 Task: Select the month "June".
Action: Mouse moved to (681, 90)
Screenshot: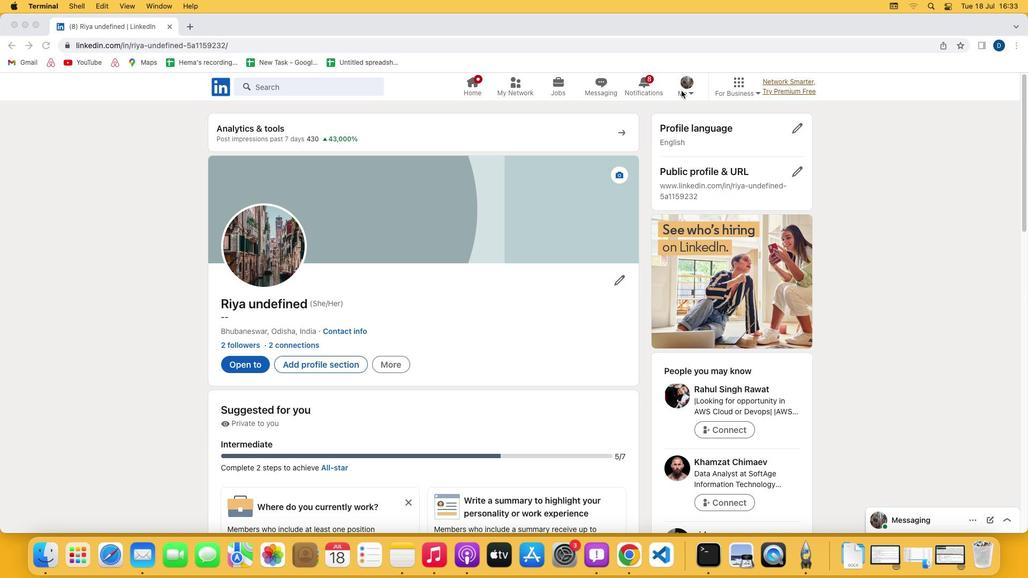 
Action: Mouse pressed left at (681, 90)
Screenshot: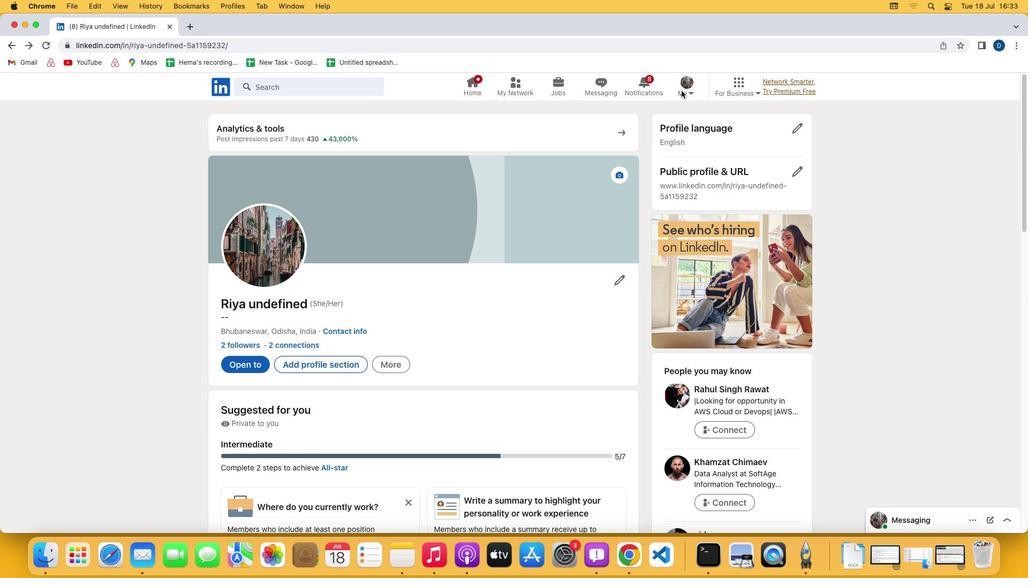 
Action: Mouse moved to (689, 92)
Screenshot: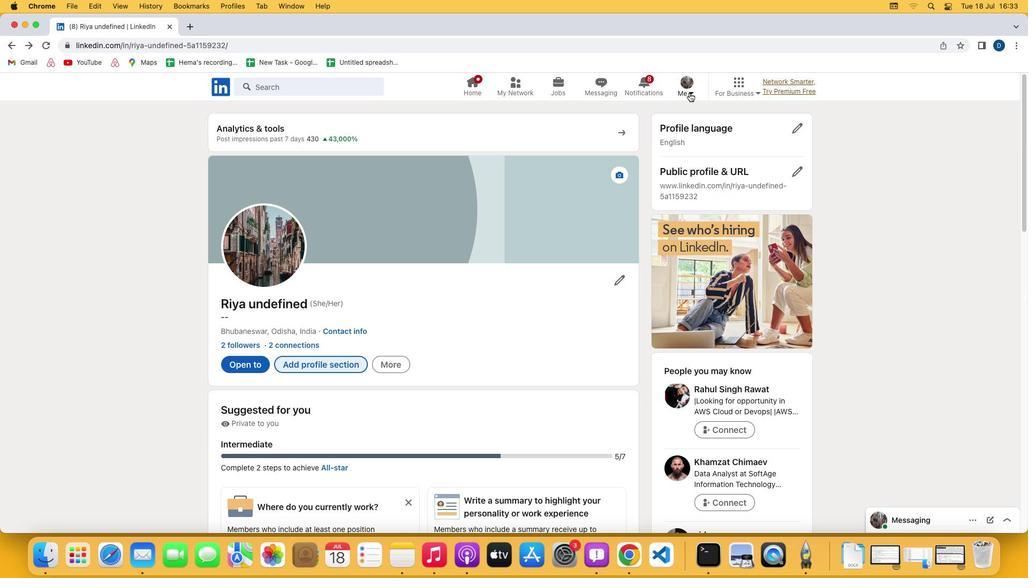 
Action: Mouse pressed left at (689, 92)
Screenshot: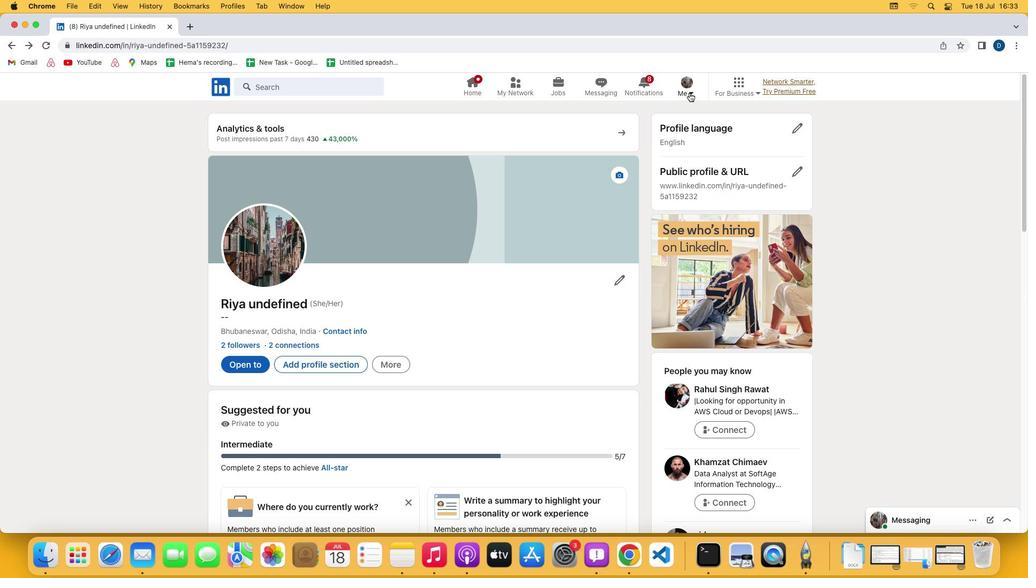 
Action: Mouse moved to (641, 152)
Screenshot: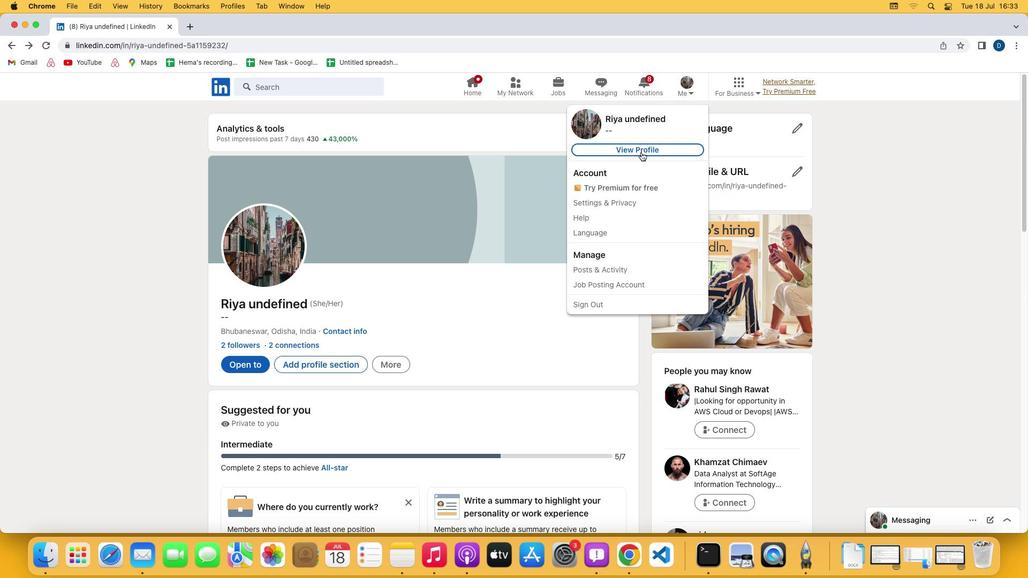 
Action: Mouse pressed left at (641, 152)
Screenshot: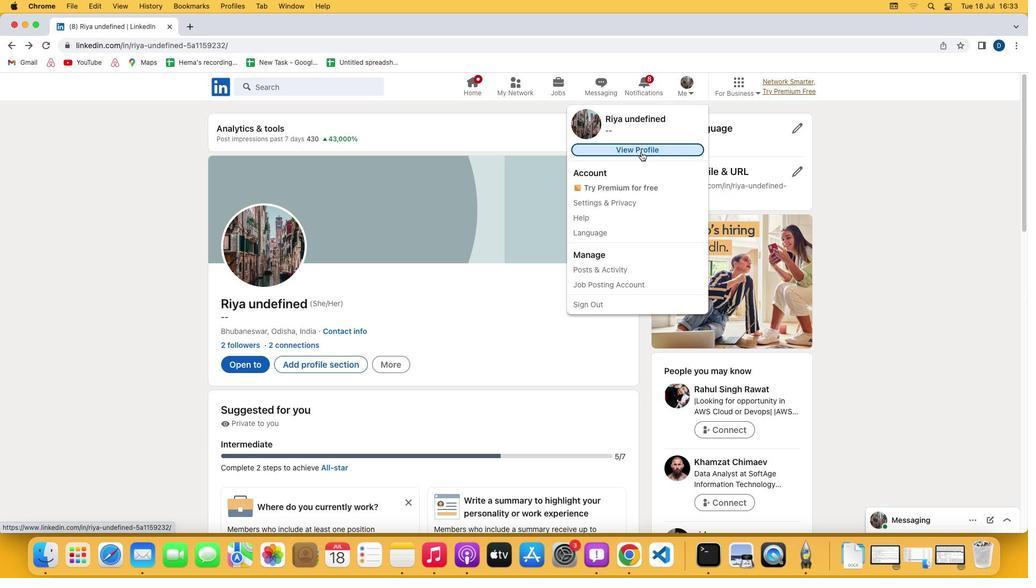 
Action: Mouse moved to (325, 362)
Screenshot: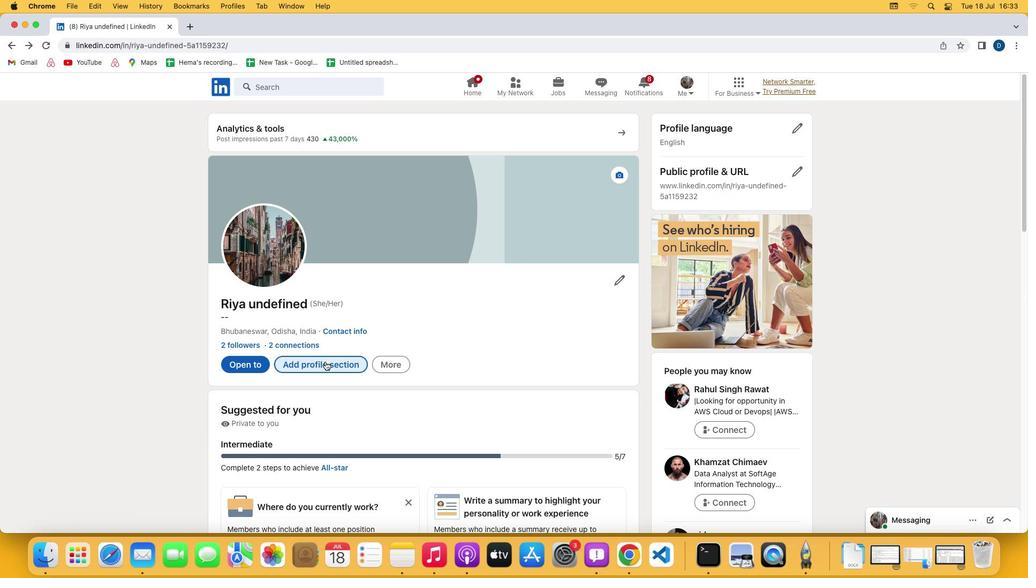 
Action: Mouse pressed left at (325, 362)
Screenshot: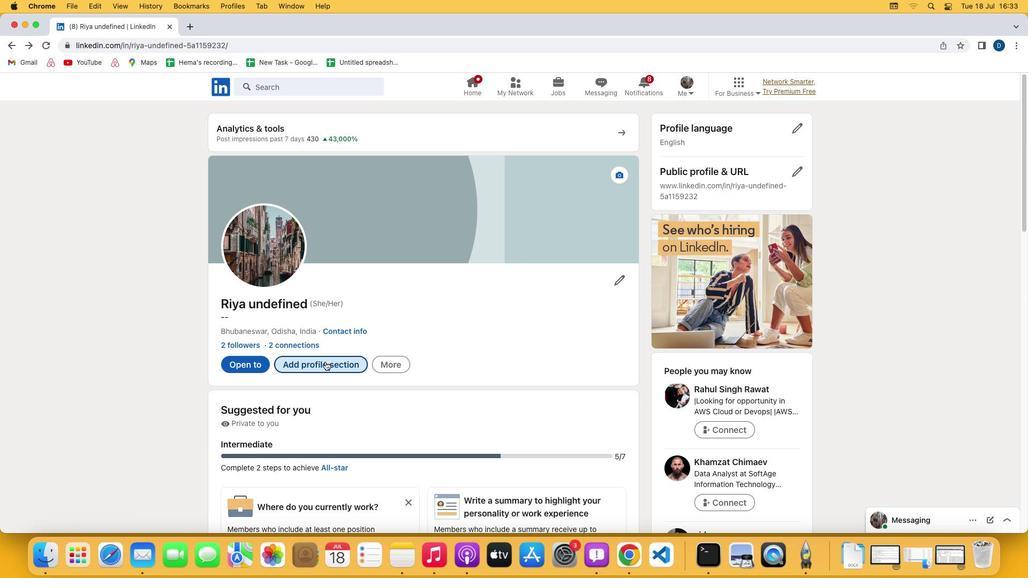 
Action: Mouse moved to (403, 262)
Screenshot: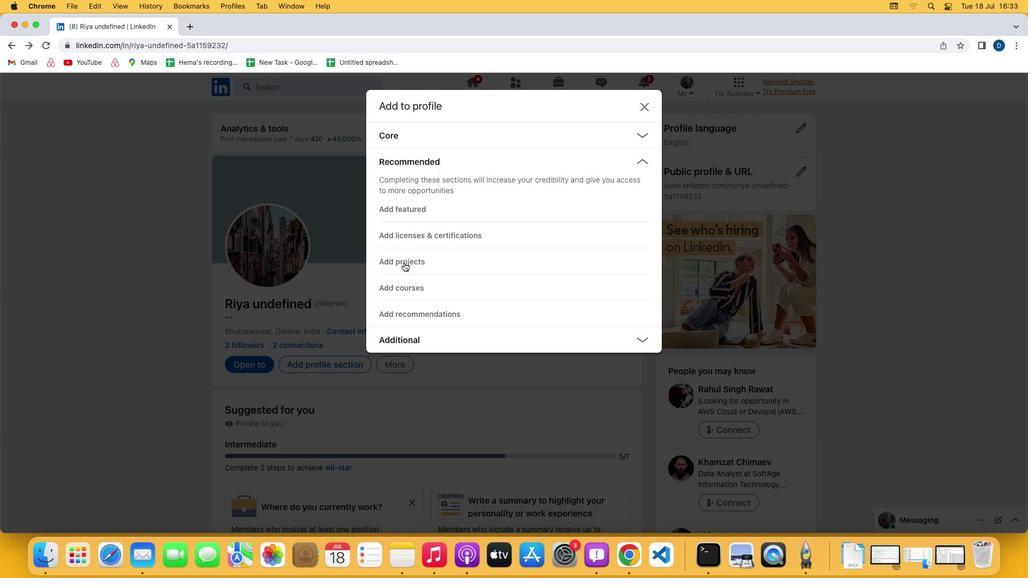 
Action: Mouse pressed left at (403, 262)
Screenshot: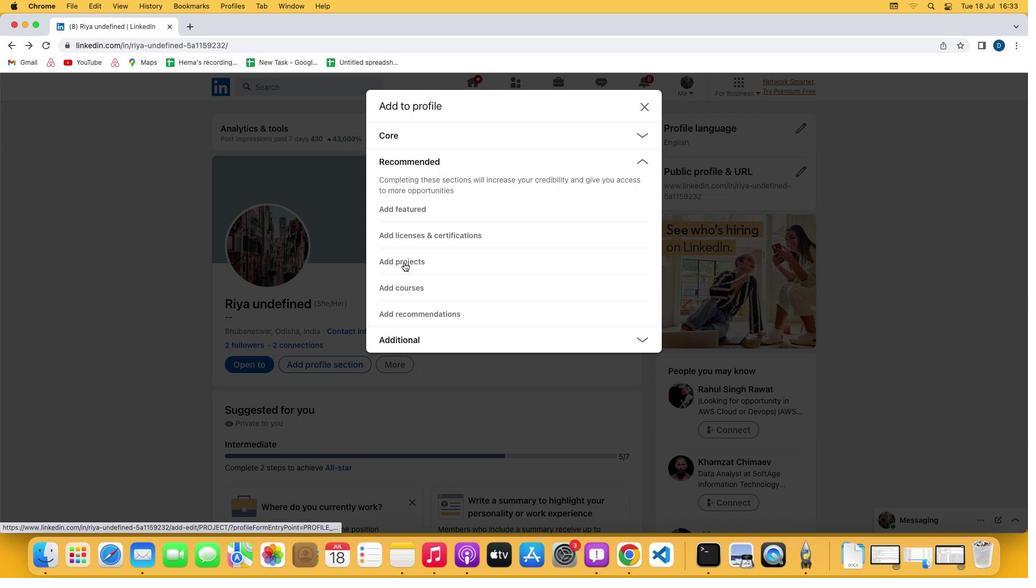 
Action: Mouse moved to (373, 399)
Screenshot: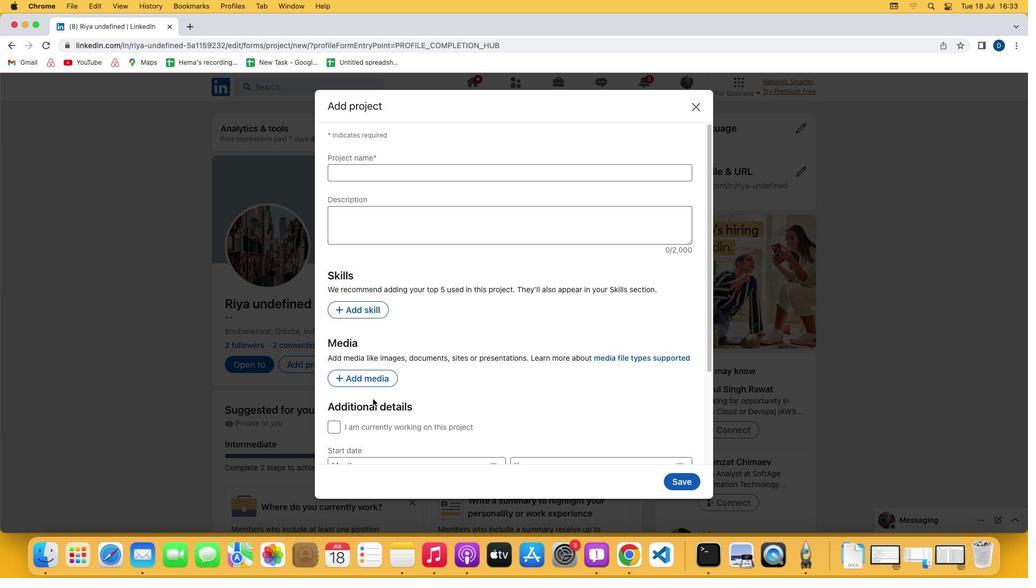 
Action: Mouse scrolled (373, 399) with delta (0, 0)
Screenshot: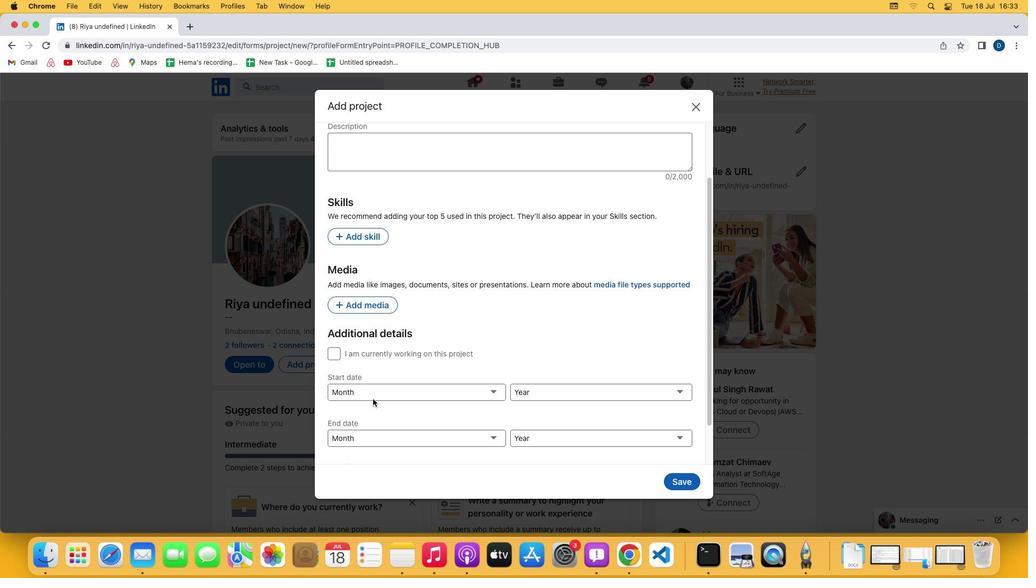 
Action: Mouse scrolled (373, 399) with delta (0, 0)
Screenshot: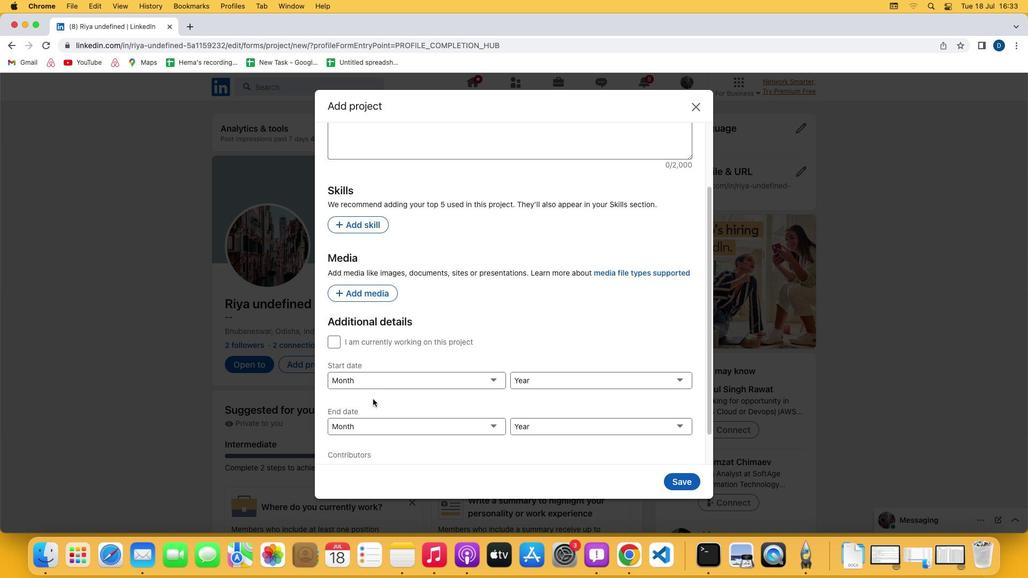 
Action: Mouse scrolled (373, 399) with delta (0, -1)
Screenshot: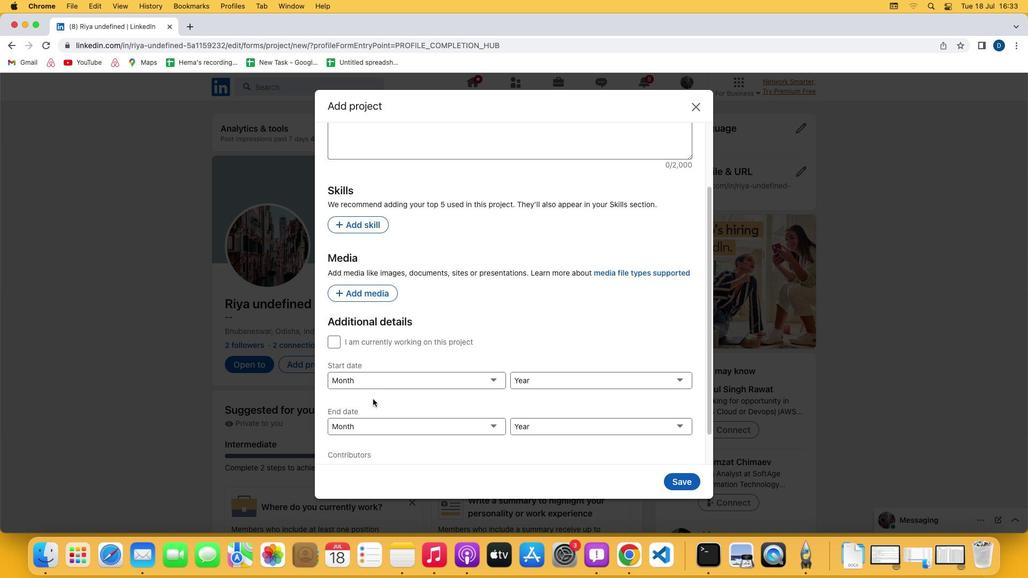 
Action: Mouse moved to (424, 369)
Screenshot: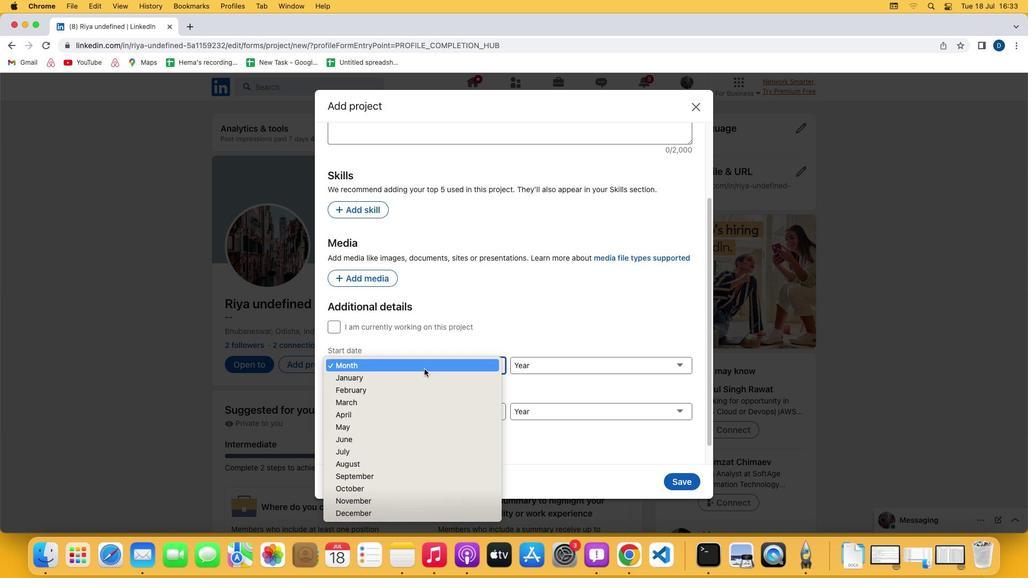 
Action: Mouse pressed left at (424, 369)
Screenshot: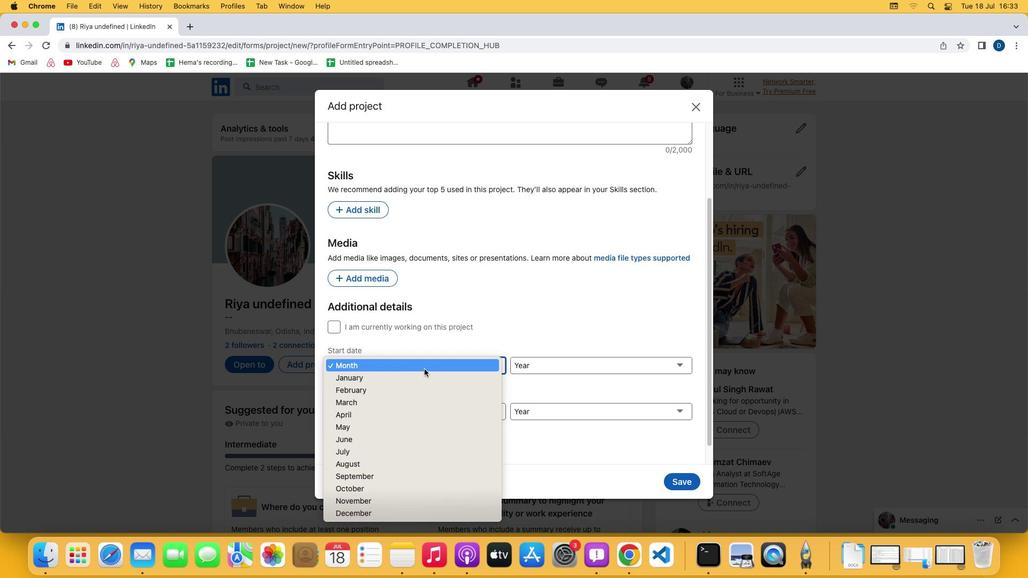 
Action: Mouse moved to (393, 436)
Screenshot: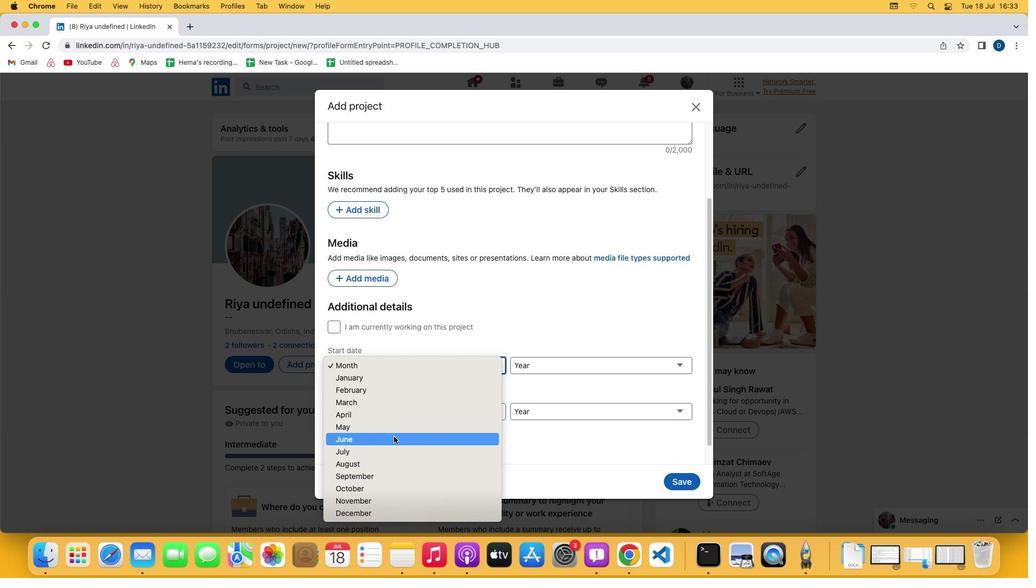 
Action: Mouse pressed left at (393, 436)
Screenshot: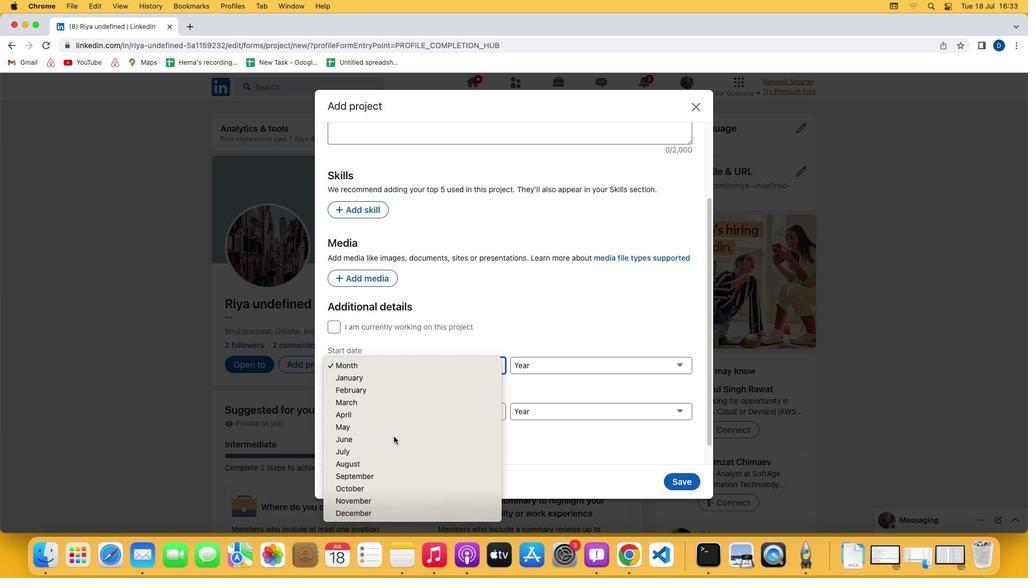 
